 Task: Find the email with attachment 'homeforyou' from 'Sandeep.softage1@outlook.com' and move it to the Junk Email folder.
Action: Mouse moved to (429, 8)
Screenshot: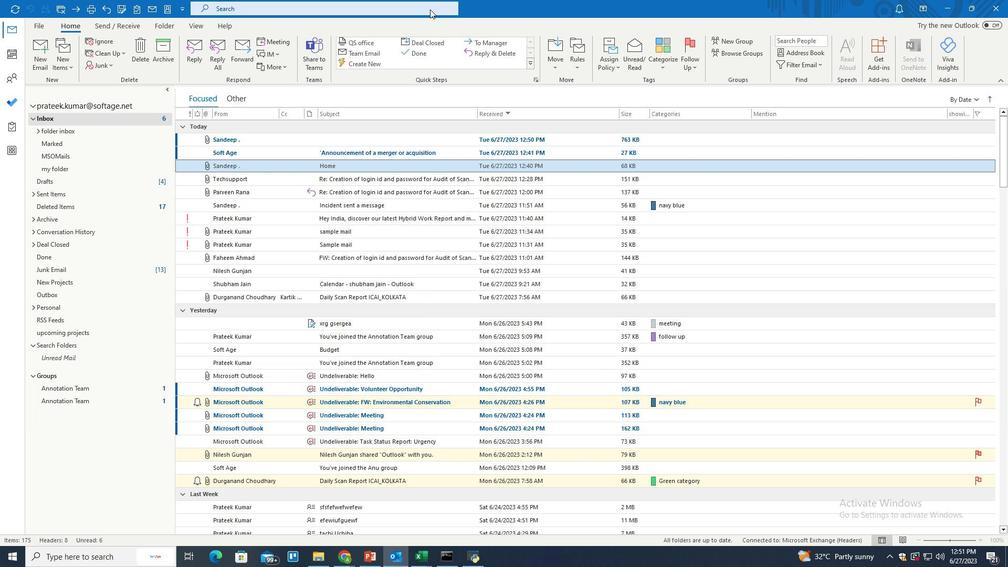 
Action: Mouse pressed left at (429, 8)
Screenshot: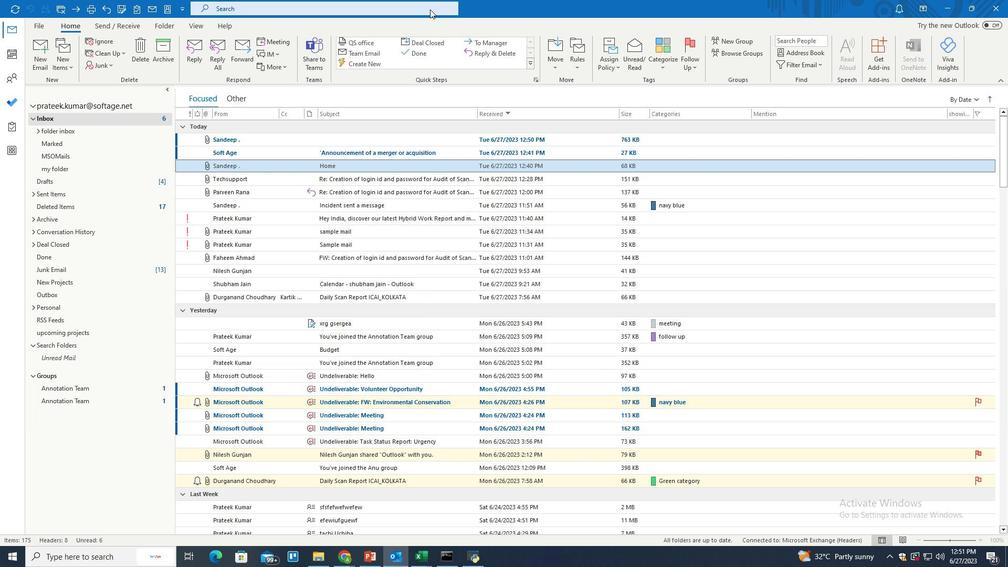 
Action: Mouse moved to (496, 5)
Screenshot: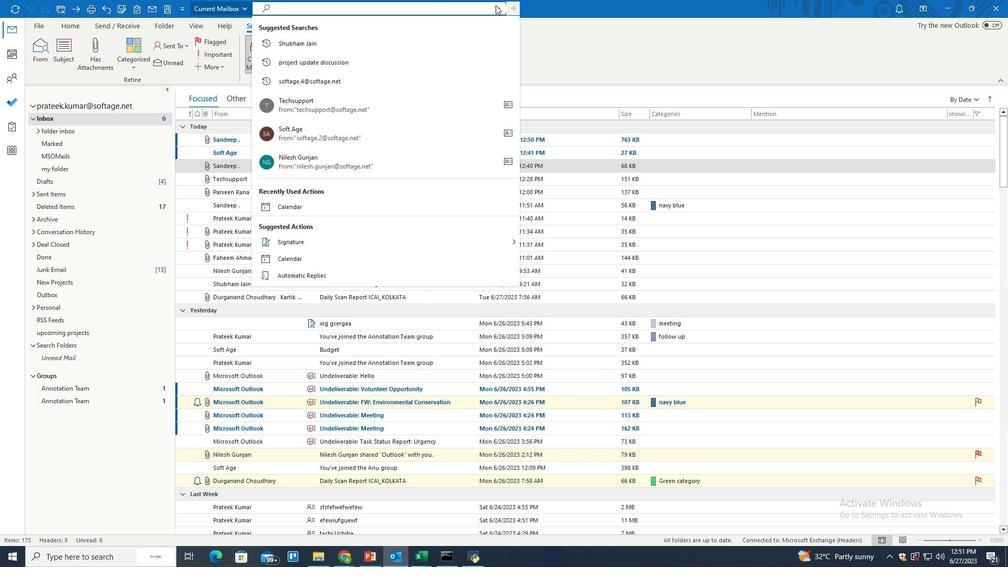 
Action: Mouse pressed left at (496, 5)
Screenshot: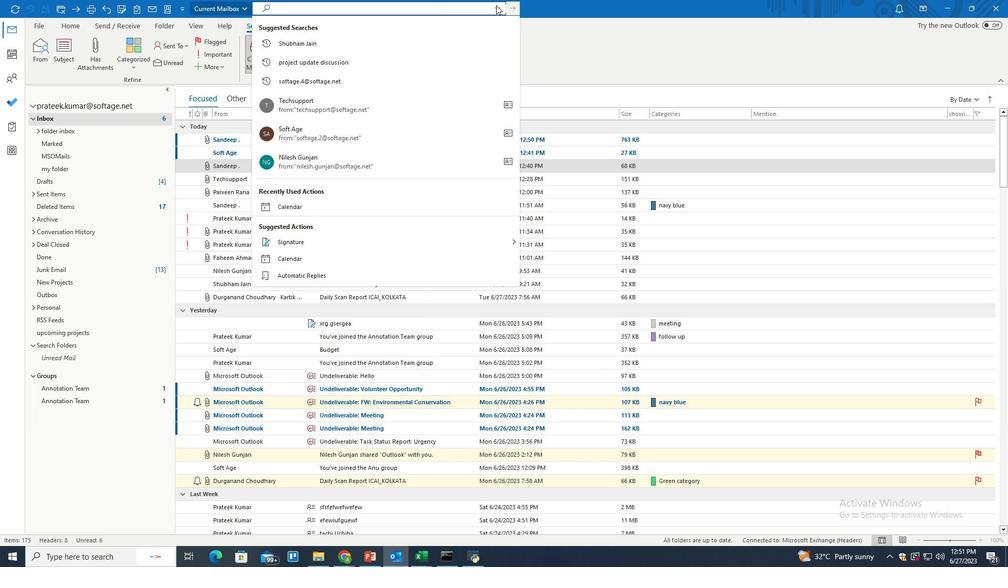 
Action: Mouse moved to (428, 28)
Screenshot: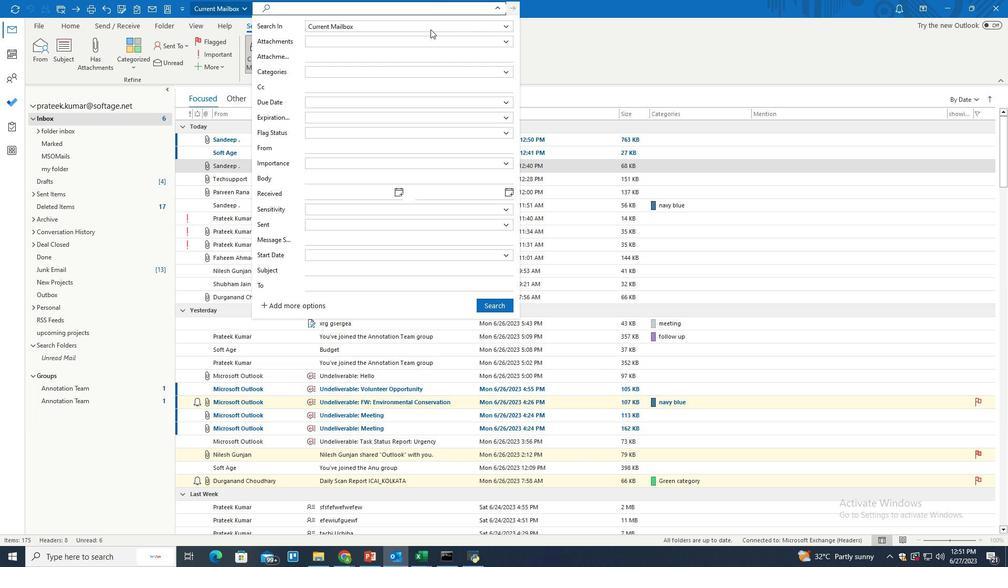 
Action: Mouse pressed left at (428, 28)
Screenshot: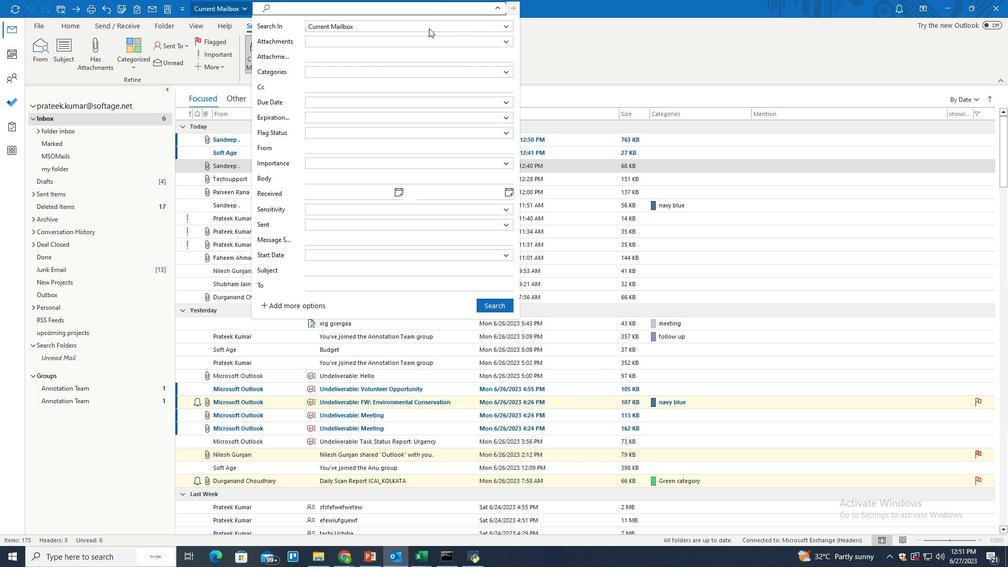 
Action: Mouse moved to (351, 54)
Screenshot: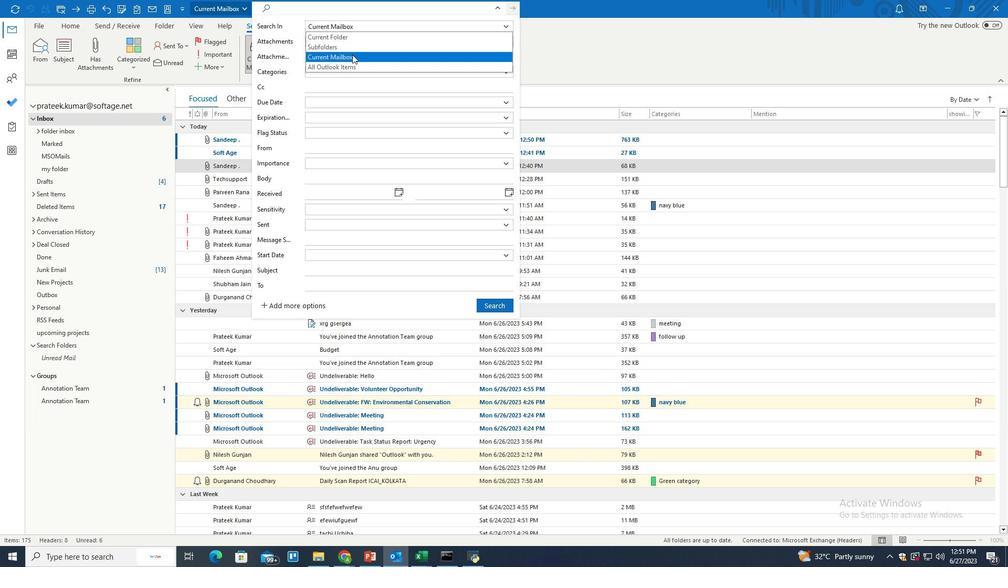 
Action: Mouse pressed left at (351, 54)
Screenshot: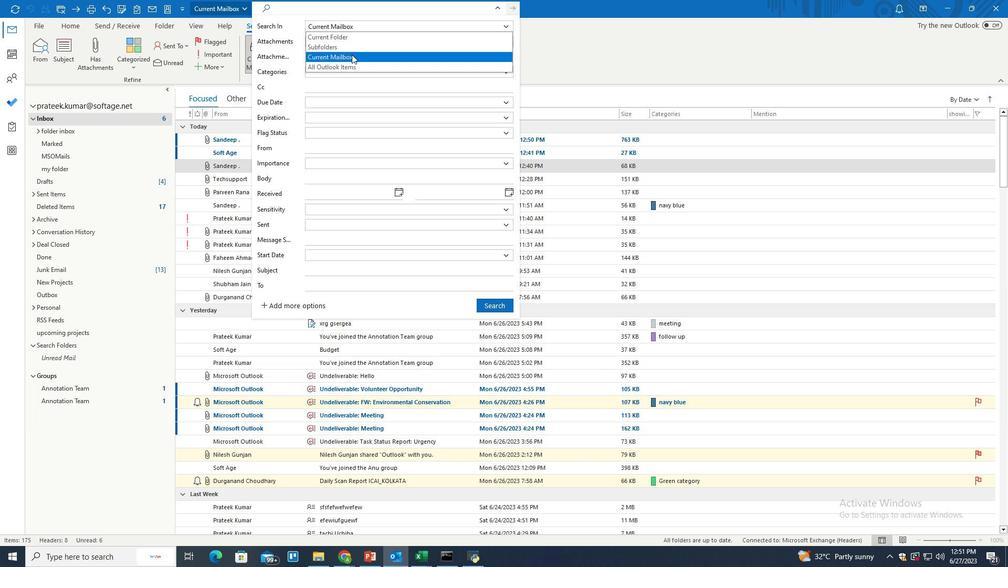 
Action: Mouse moved to (328, 57)
Screenshot: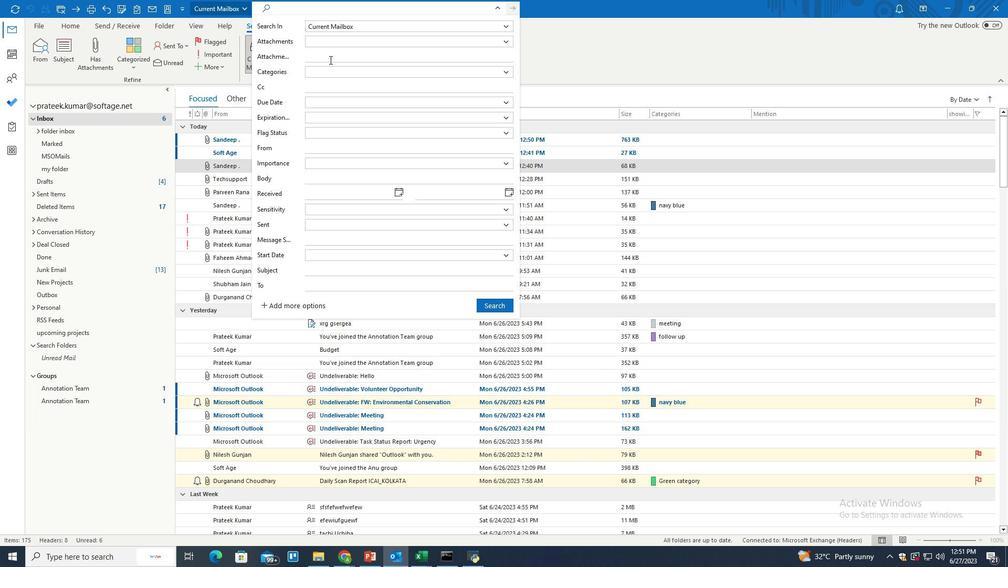 
Action: Mouse pressed left at (328, 57)
Screenshot: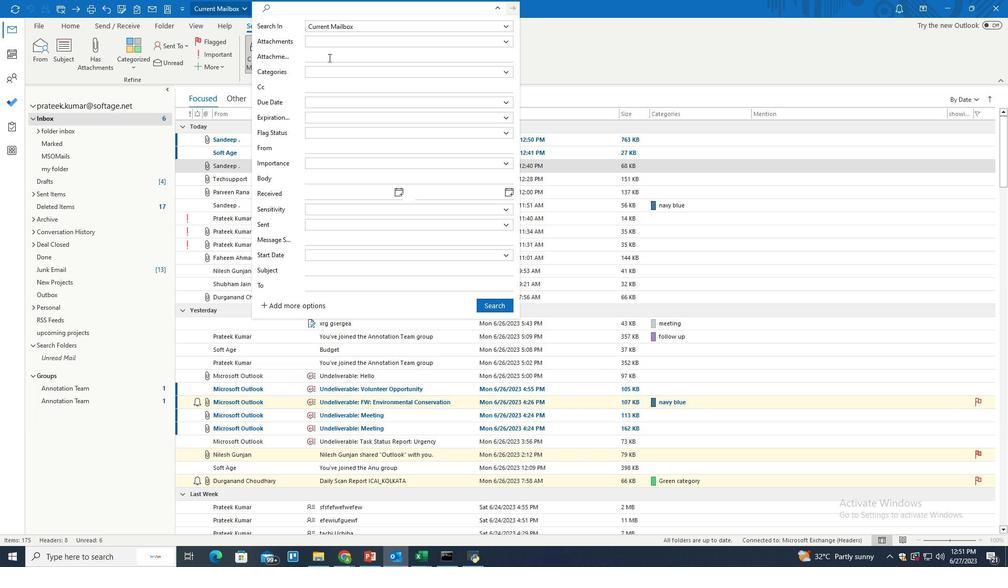 
Action: Key pressed homeforyou
Screenshot: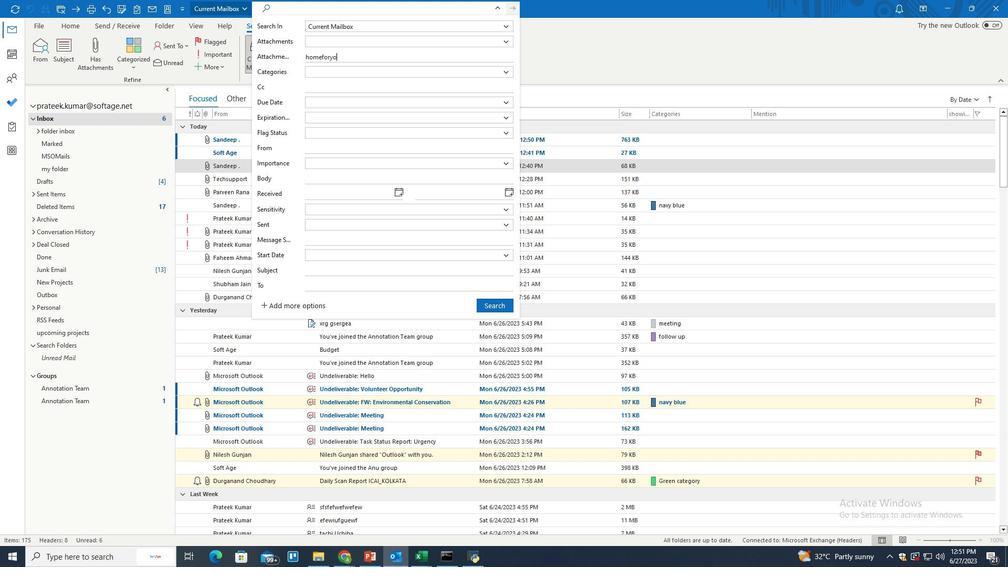 
Action: Mouse moved to (318, 144)
Screenshot: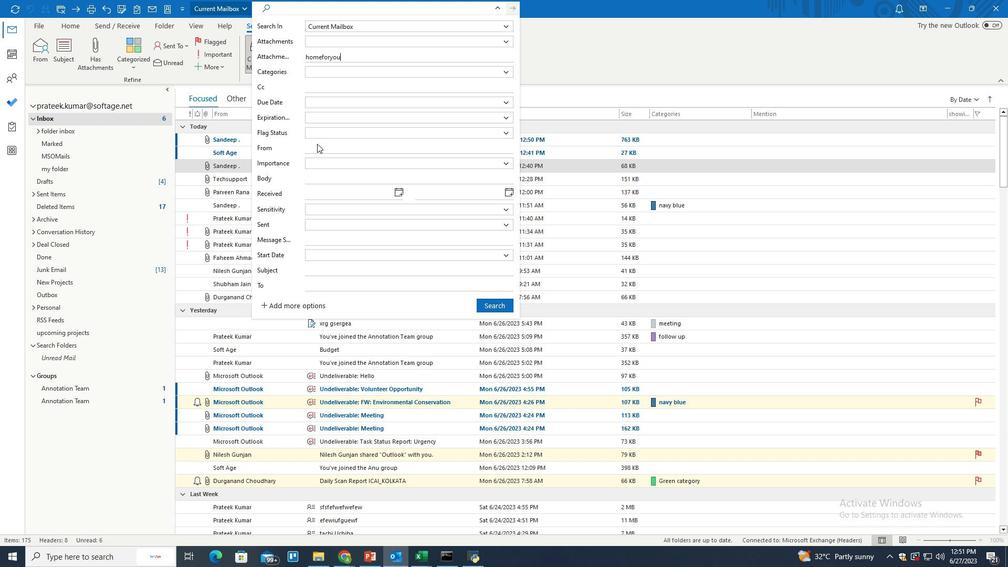 
Action: Mouse pressed left at (318, 144)
Screenshot: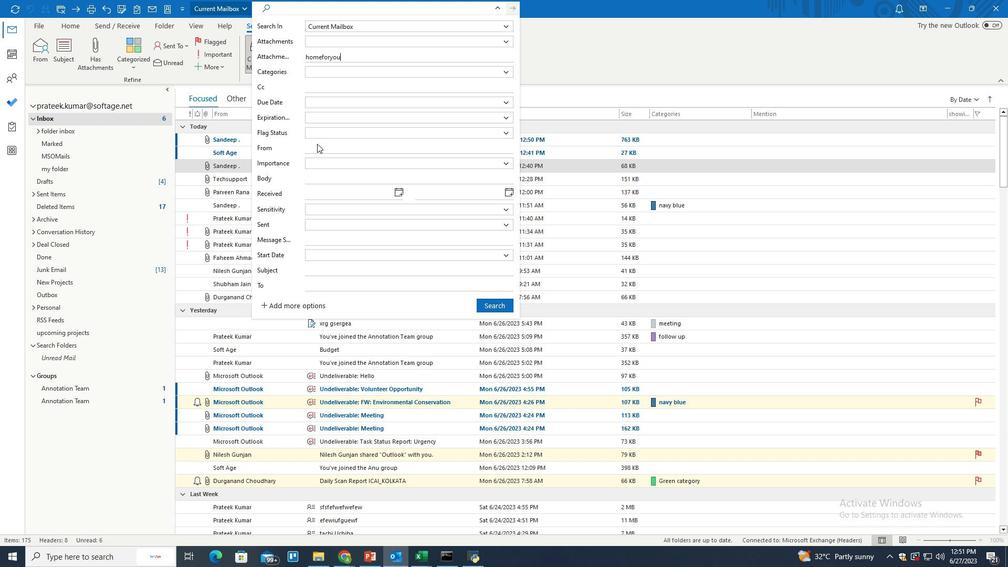 
Action: Mouse moved to (318, 147)
Screenshot: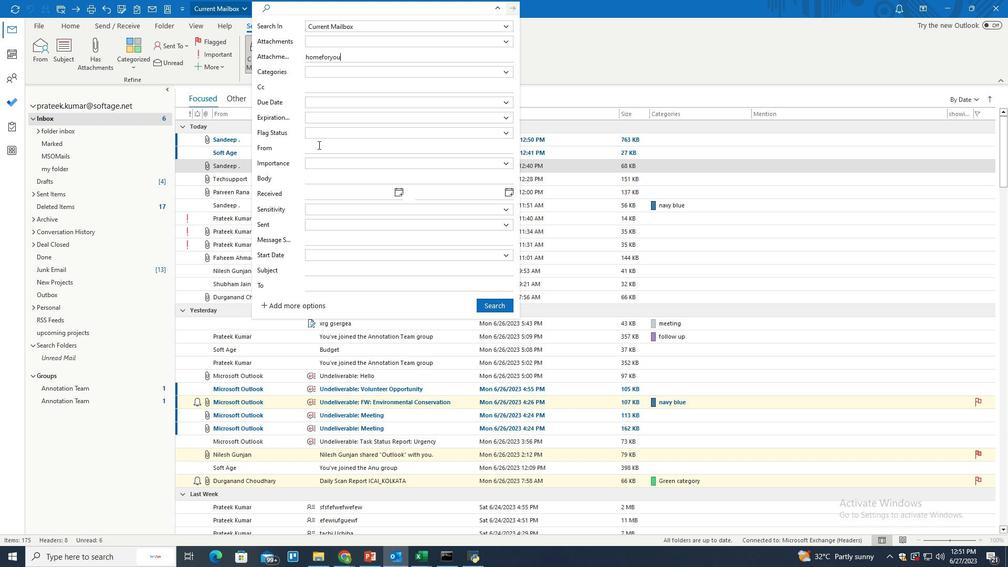 
Action: Key pressed <Key.shift>Sandeep.softage1<Key.shift>@outlook.com
Screenshot: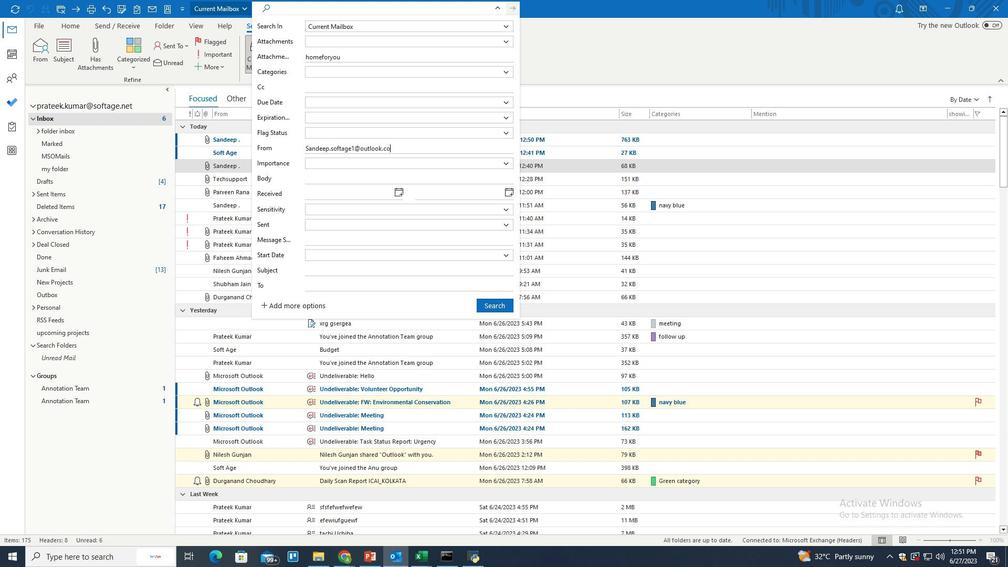 
Action: Mouse moved to (489, 306)
Screenshot: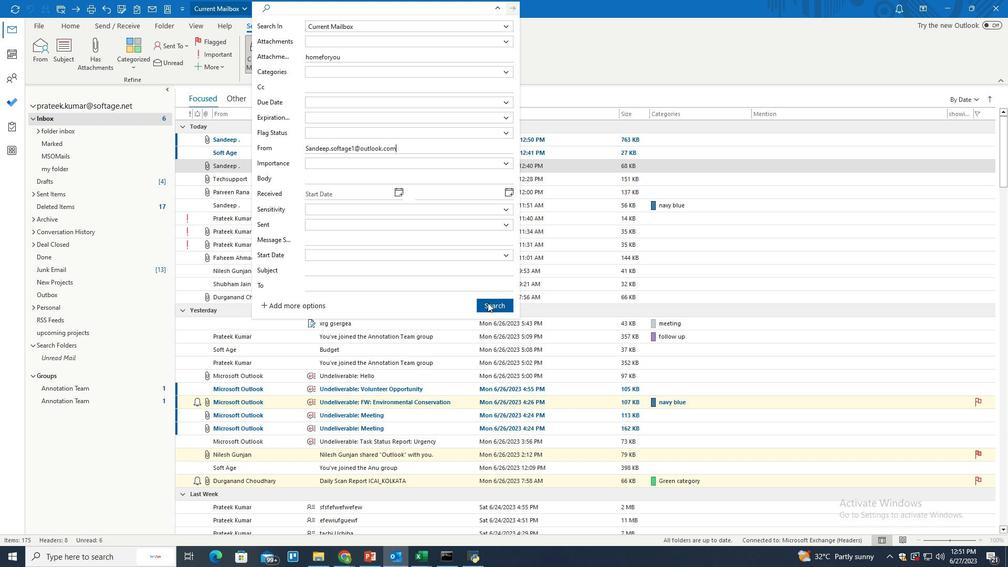 
Action: Mouse pressed left at (489, 306)
Screenshot: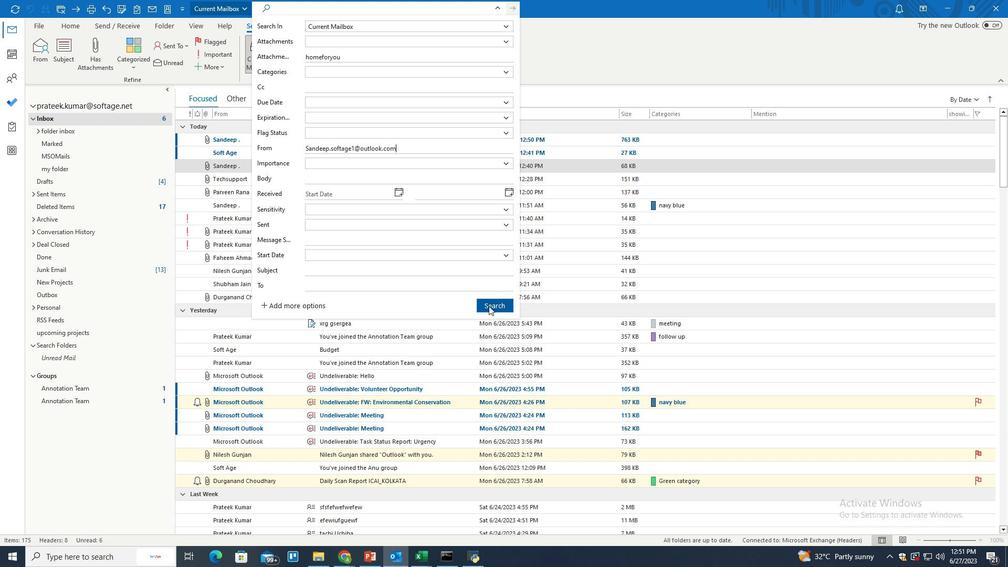 
Action: Mouse moved to (395, 138)
Screenshot: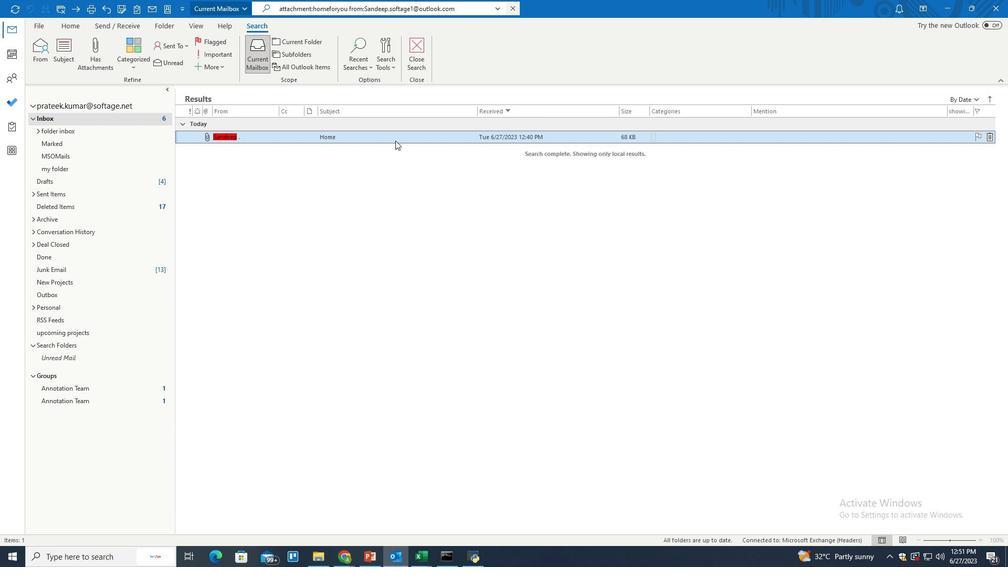 
Action: Mouse pressed left at (395, 138)
Screenshot: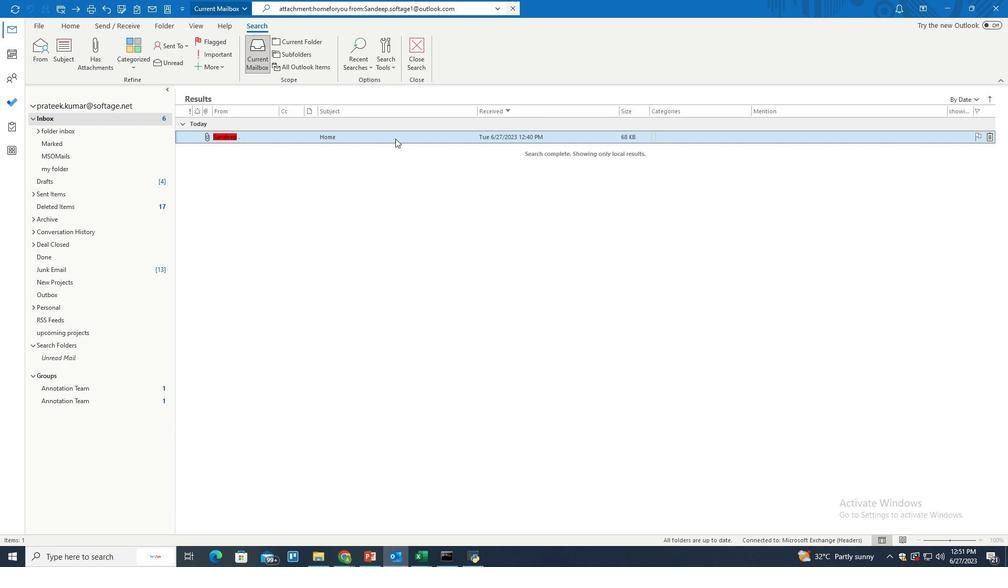 
Action: Mouse moved to (66, 25)
Screenshot: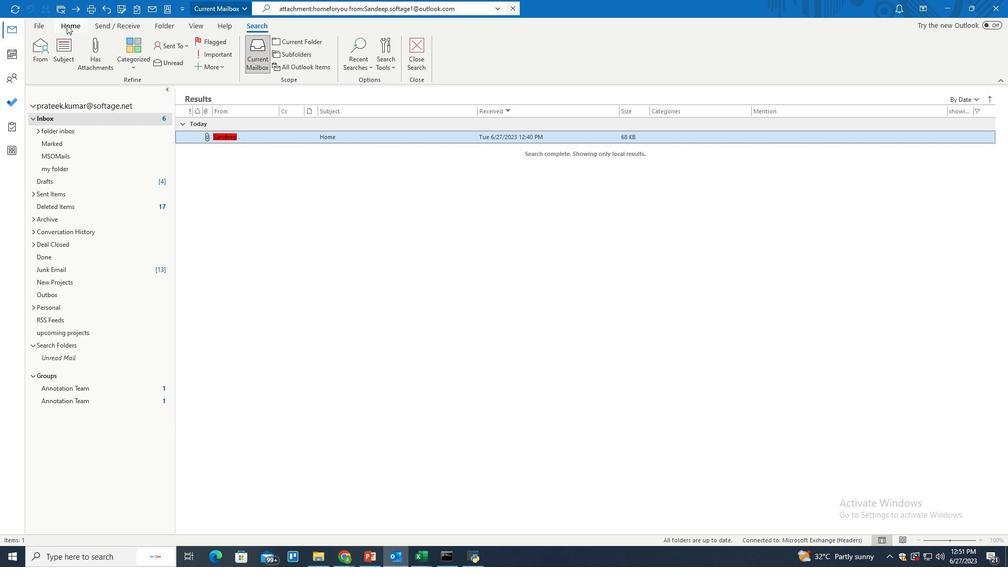 
Action: Mouse pressed left at (66, 25)
Screenshot: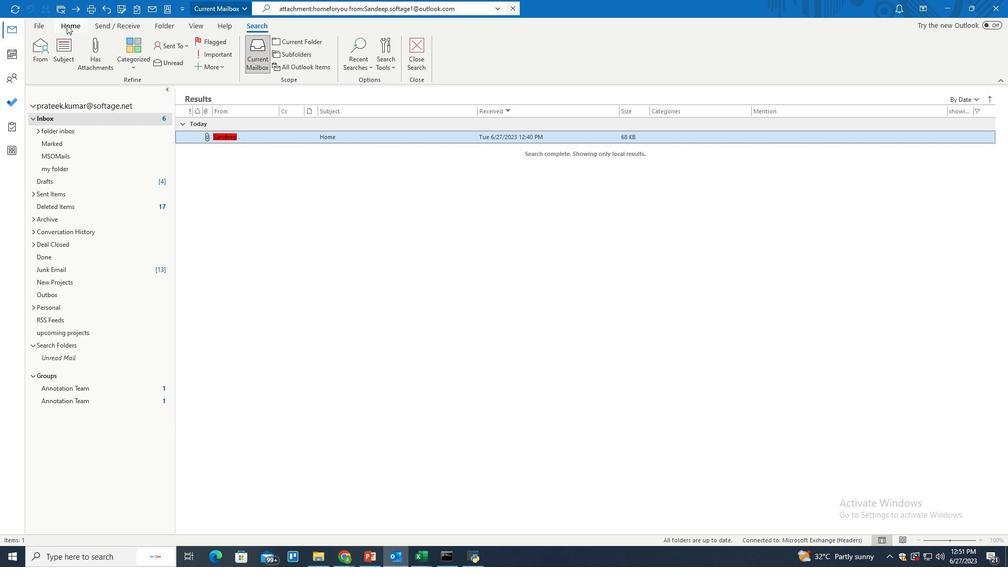 
Action: Mouse moved to (553, 58)
Screenshot: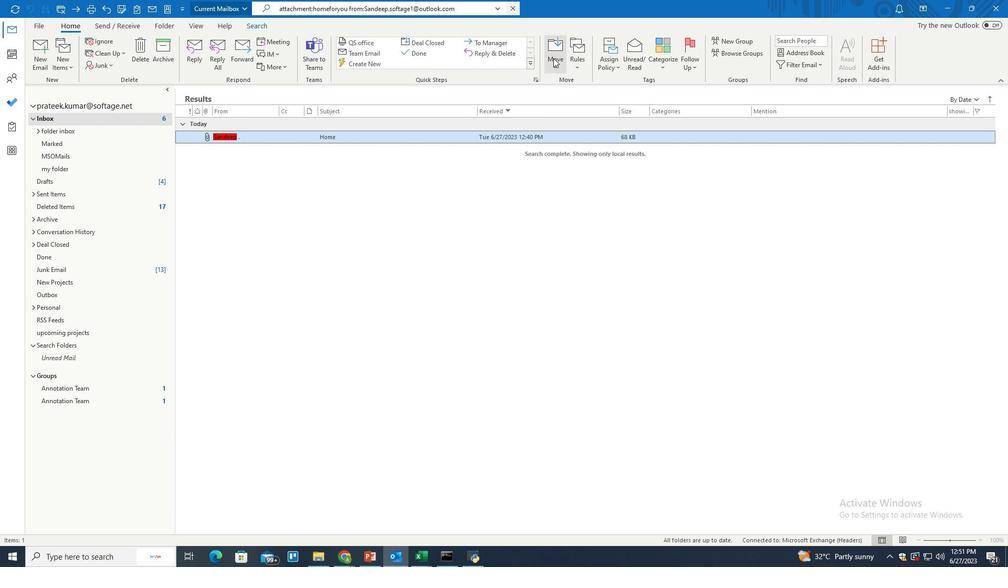 
Action: Mouse pressed left at (553, 58)
Screenshot: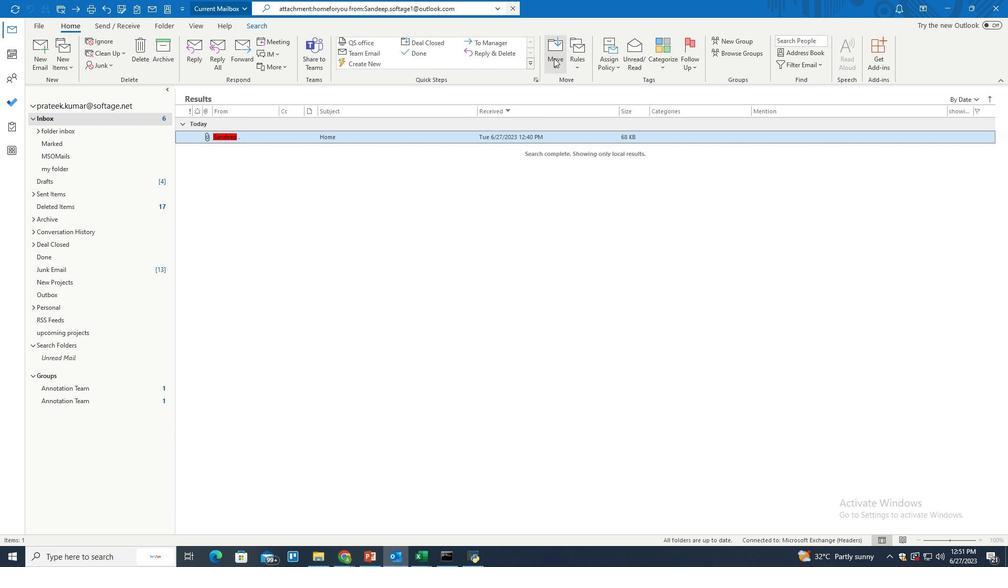 
Action: Mouse moved to (573, 201)
Screenshot: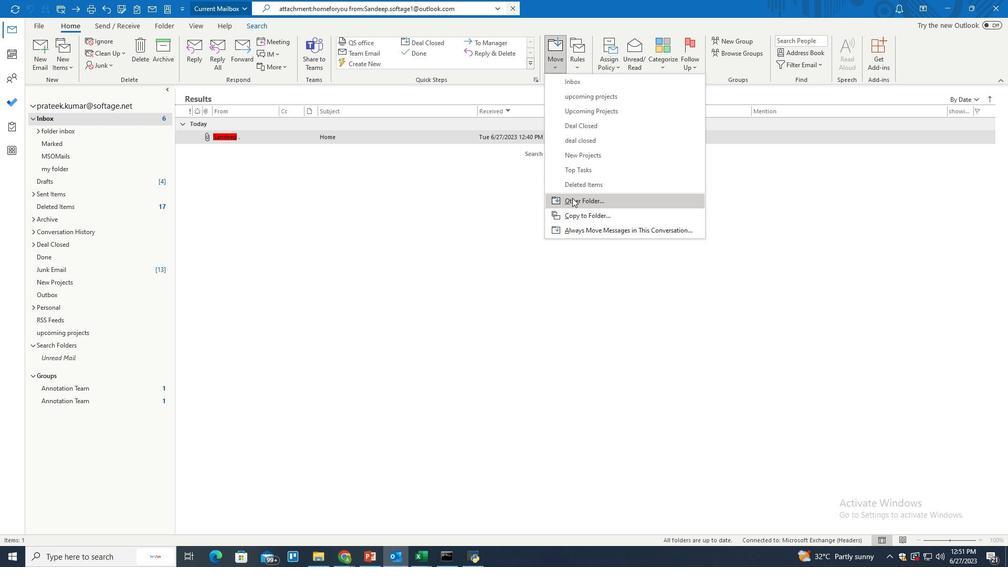 
Action: Mouse pressed left at (573, 201)
Screenshot: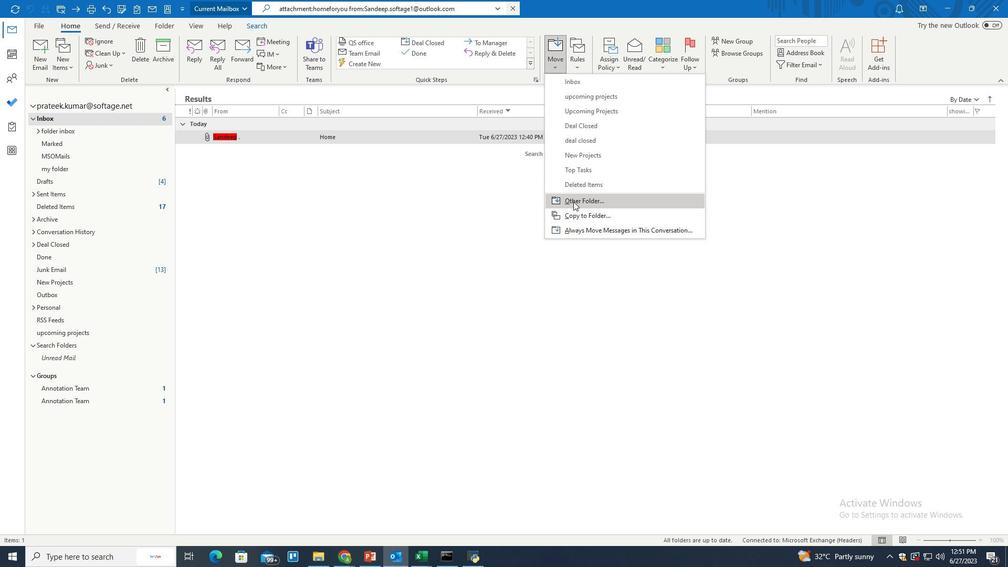 
Action: Mouse moved to (466, 245)
Screenshot: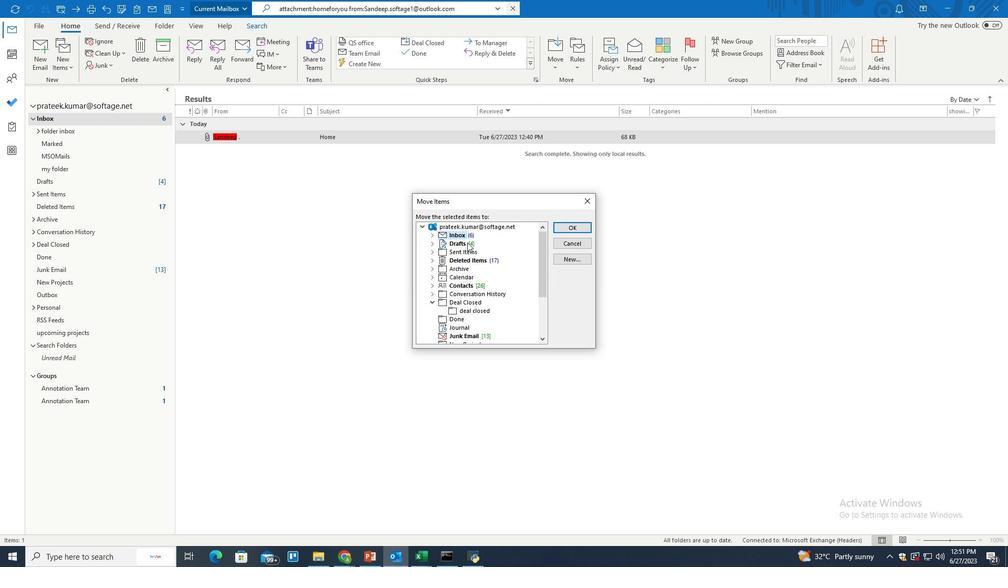 
Action: Mouse scrolled (466, 245) with delta (0, 0)
Screenshot: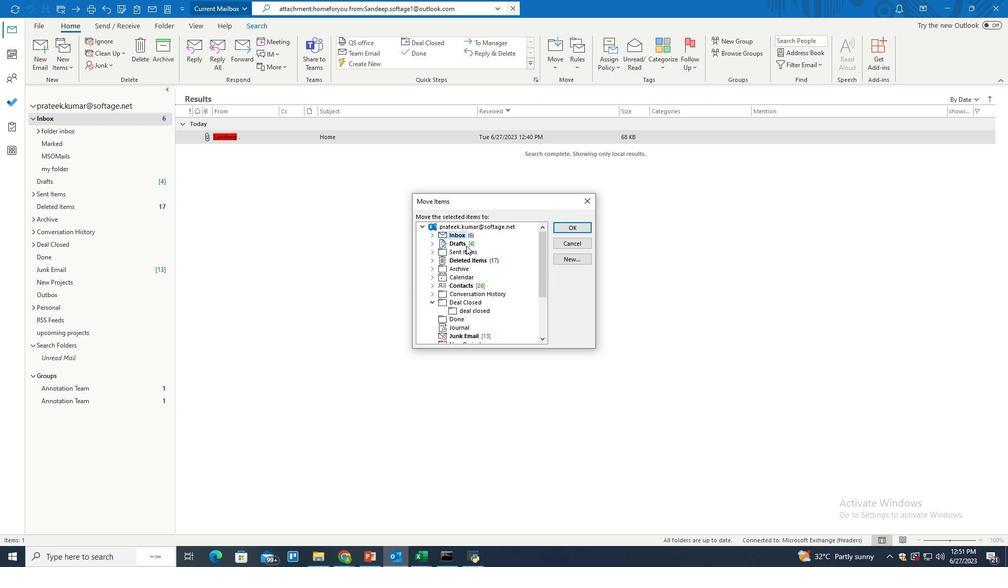 
Action: Mouse moved to (464, 307)
Screenshot: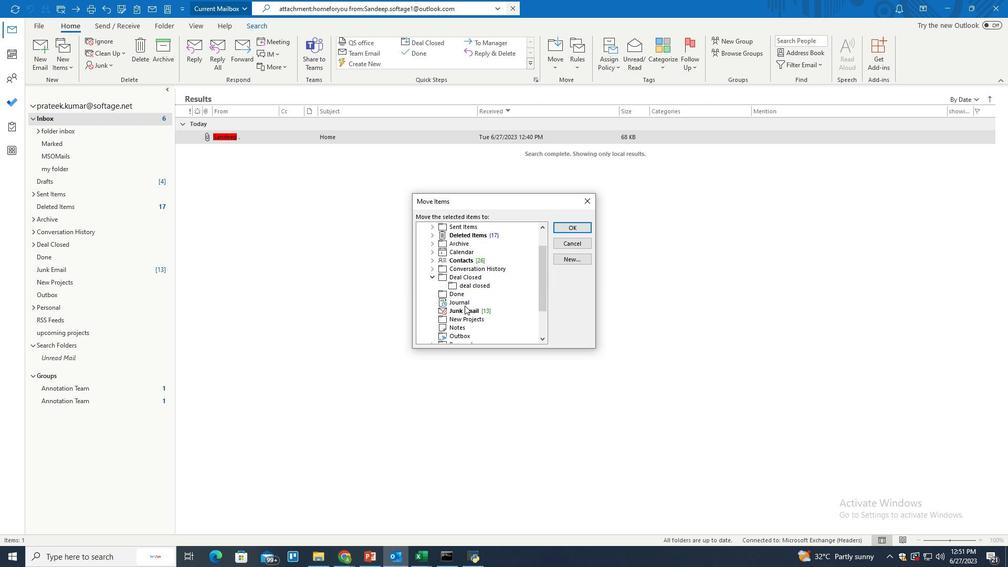 
Action: Mouse pressed left at (464, 307)
Screenshot: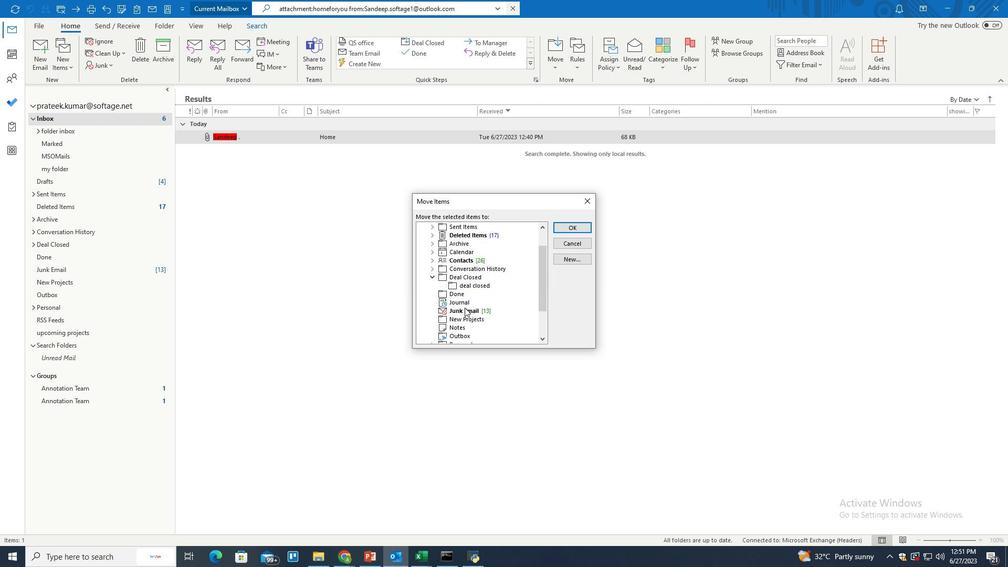 
Action: Mouse moved to (570, 226)
Screenshot: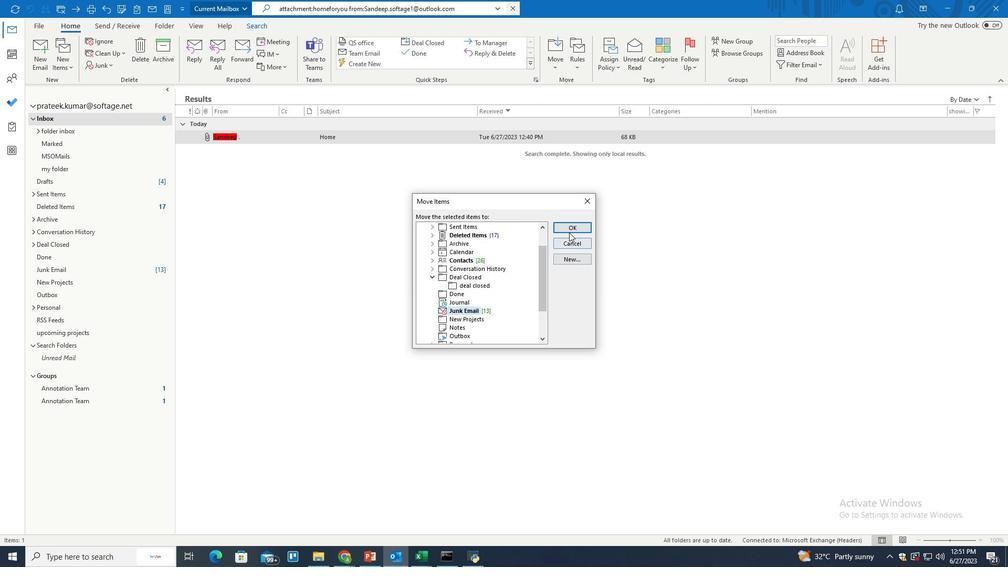 
Action: Mouse pressed left at (570, 226)
Screenshot: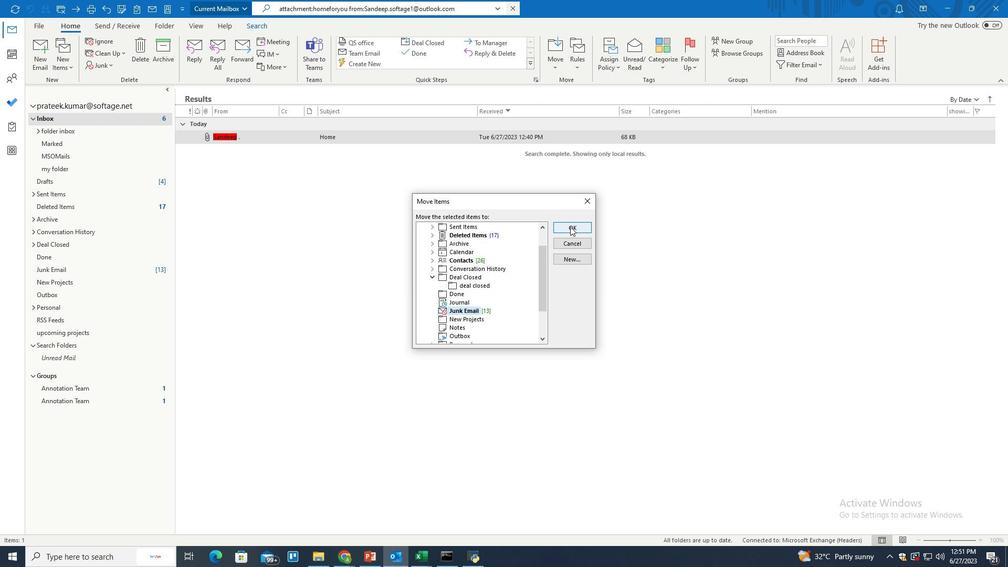 
Action: Mouse moved to (553, 241)
Screenshot: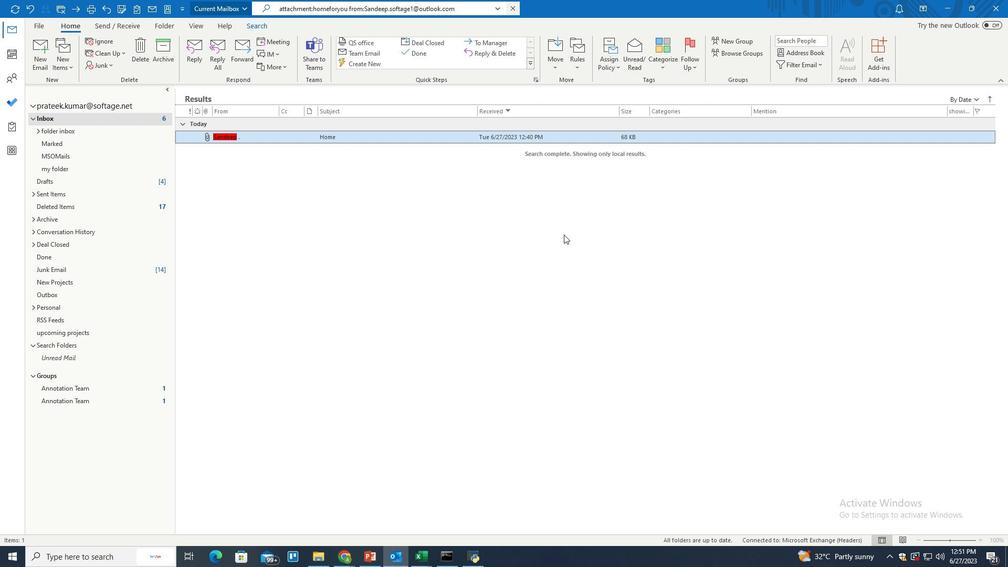 
